 Task: Select a random emoji from activities.
Action: Mouse moved to (651, 150)
Screenshot: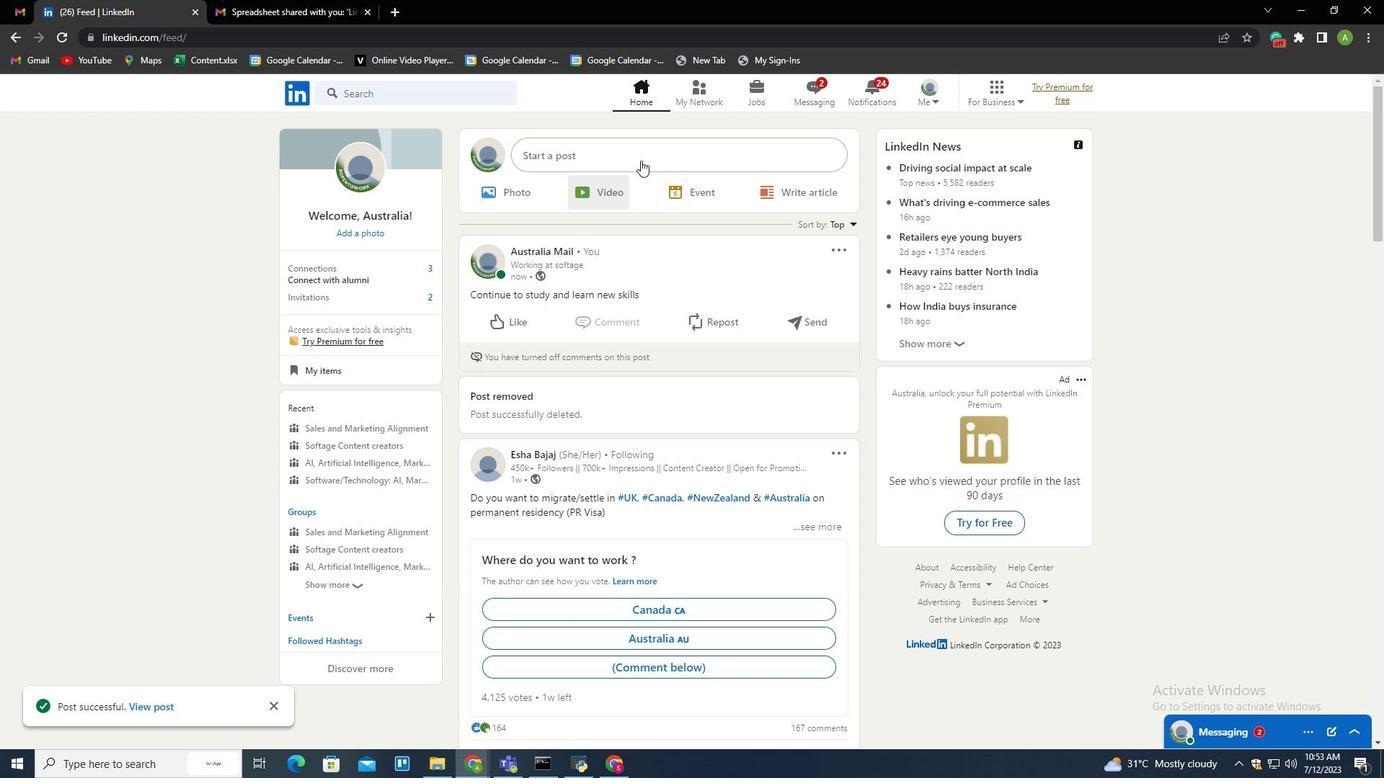 
Action: Mouse pressed left at (651, 150)
Screenshot: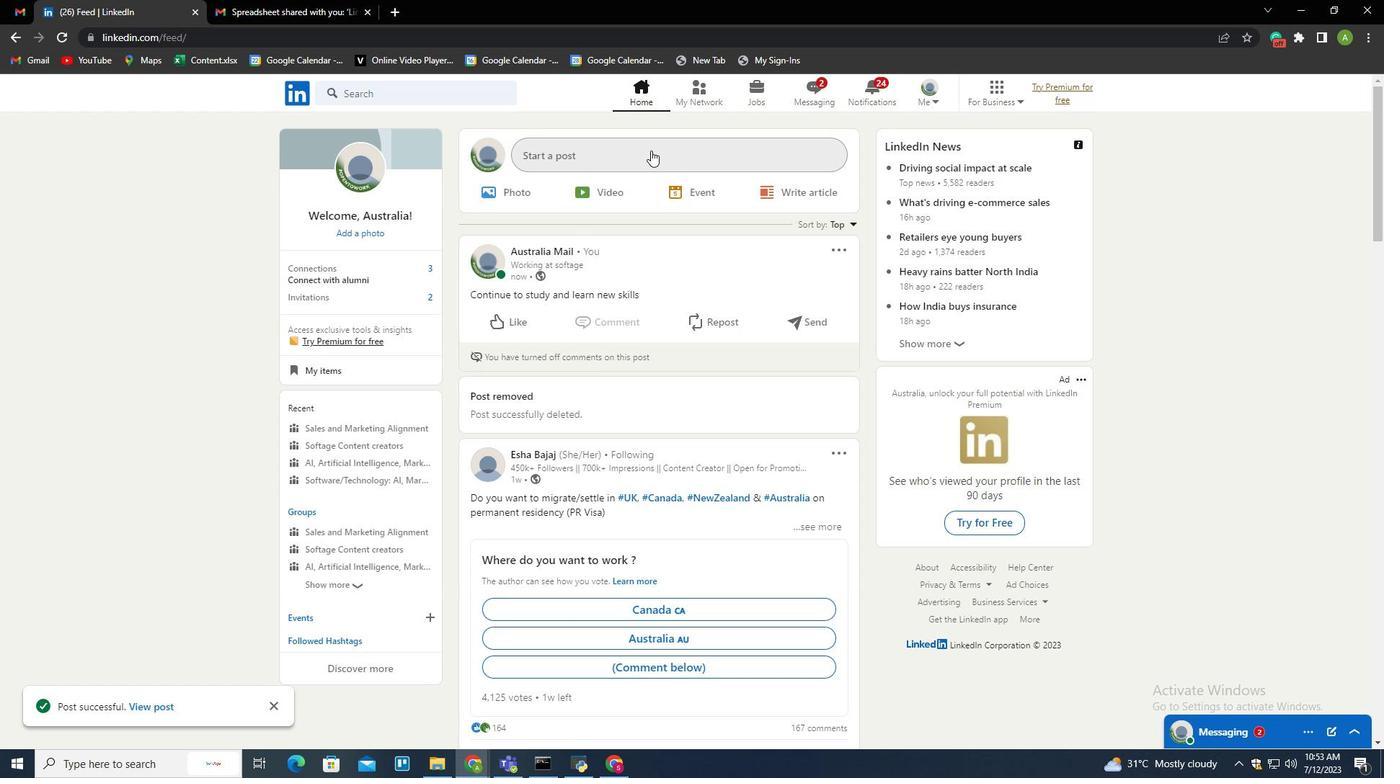 
Action: Mouse moved to (457, 390)
Screenshot: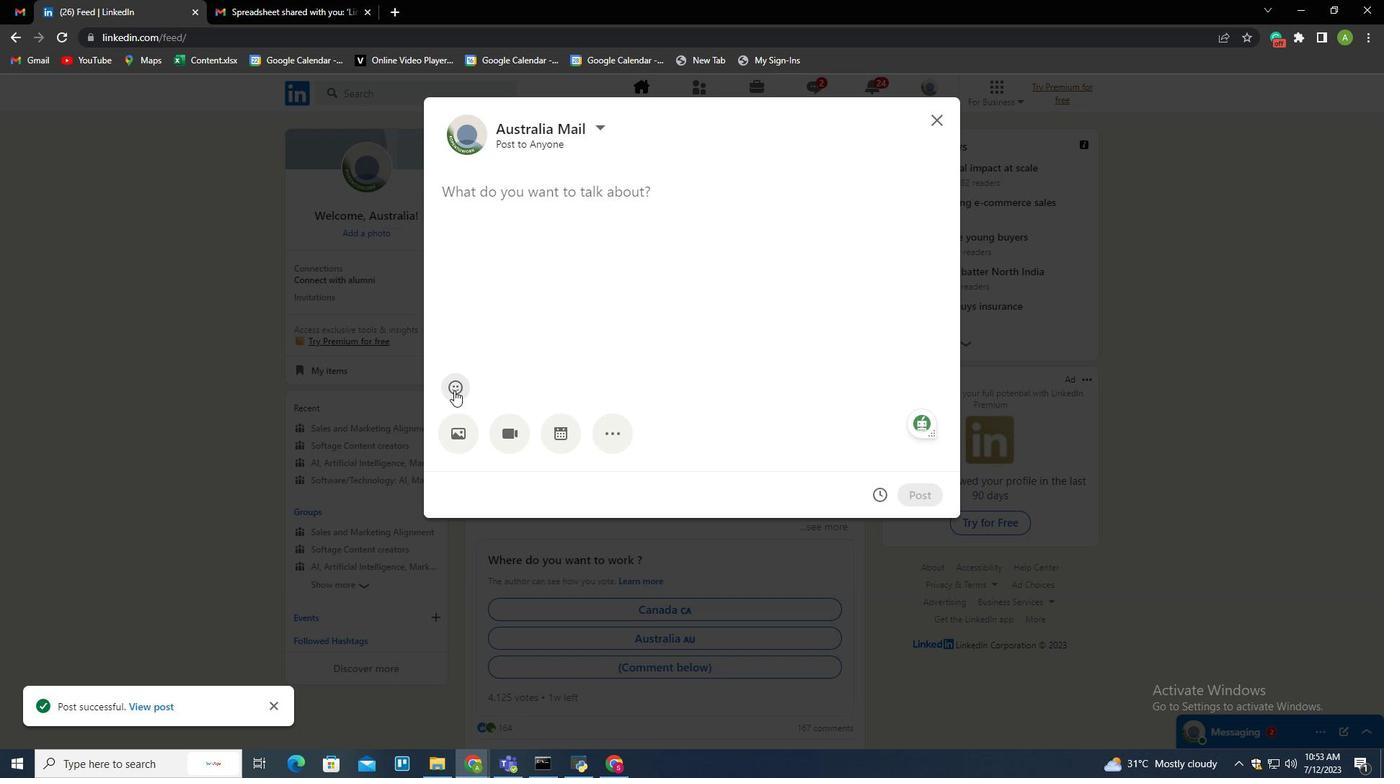 
Action: Mouse pressed left at (457, 390)
Screenshot: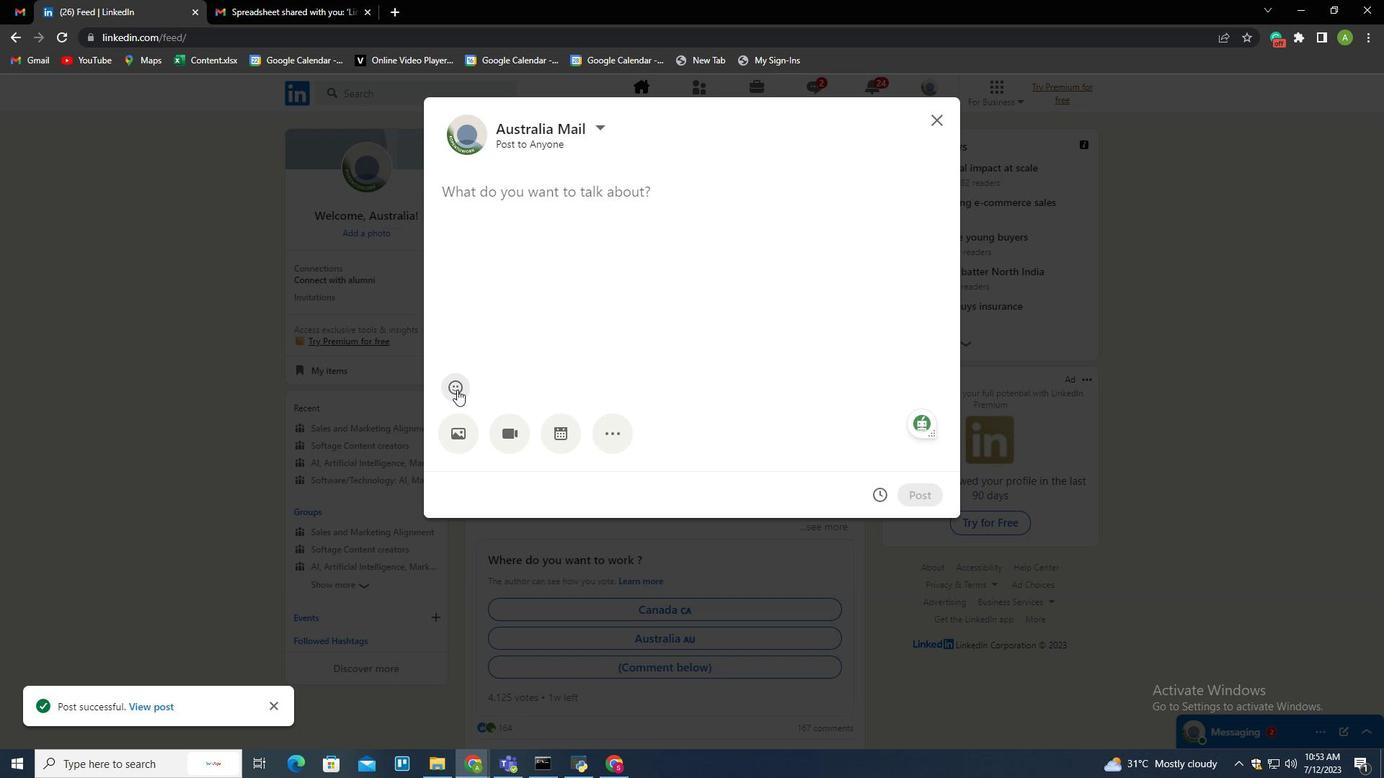 
Action: Mouse moved to (455, 459)
Screenshot: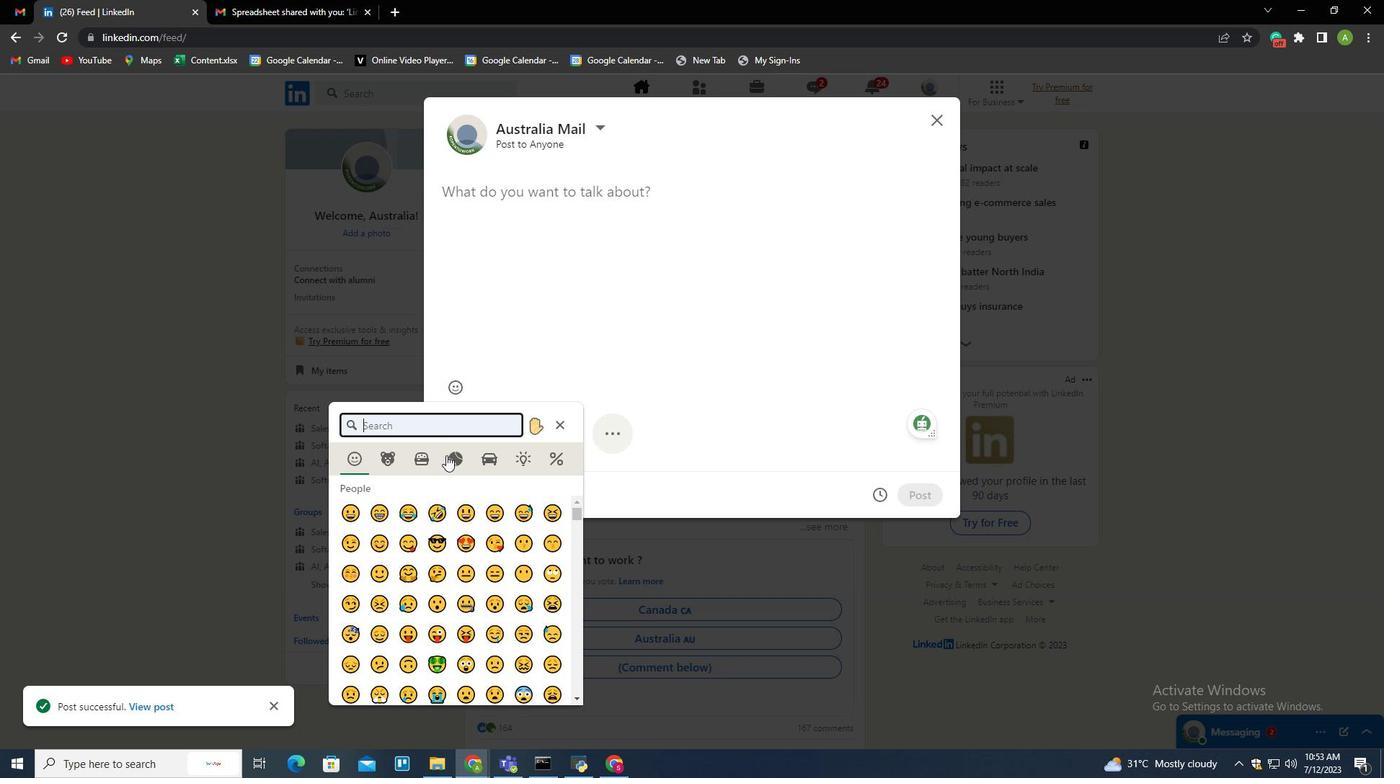 
Action: Mouse pressed left at (455, 459)
Screenshot: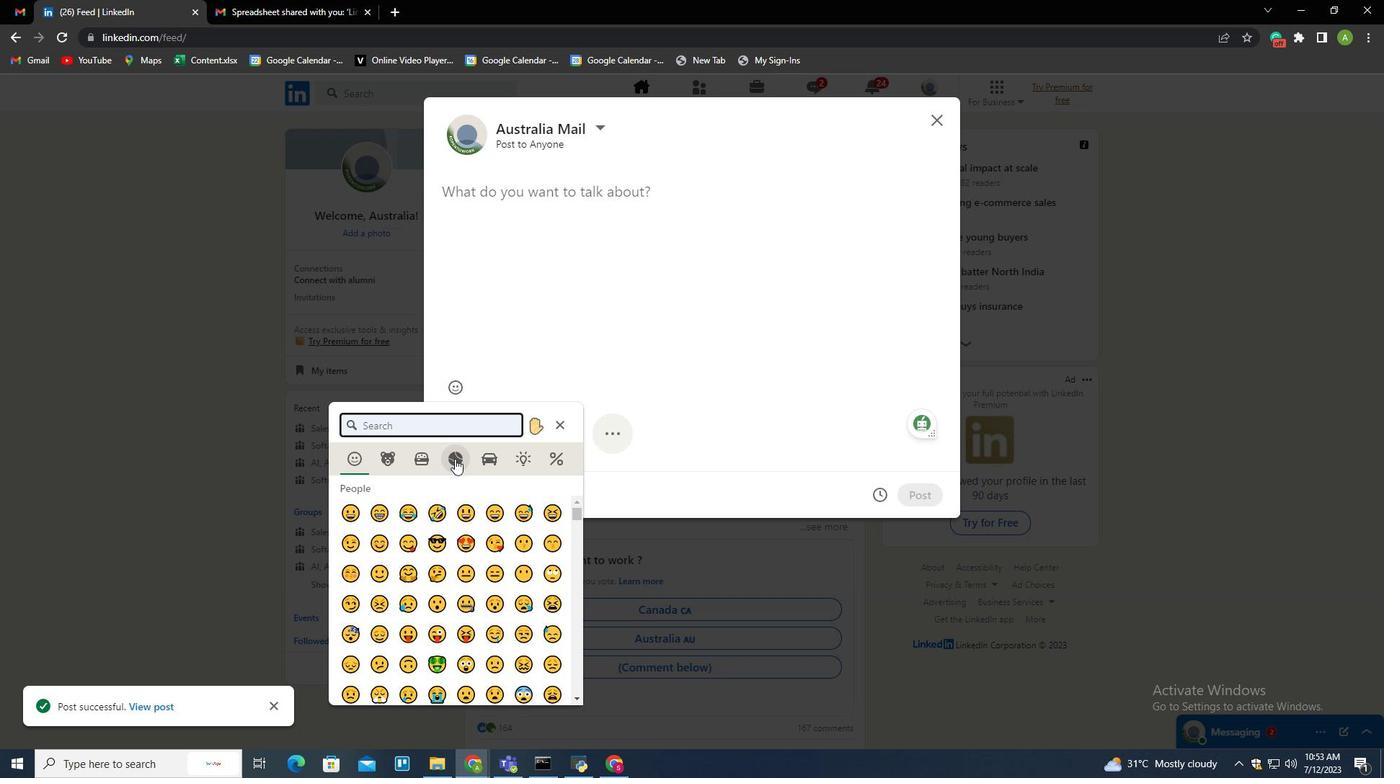 
Action: Mouse moved to (348, 515)
Screenshot: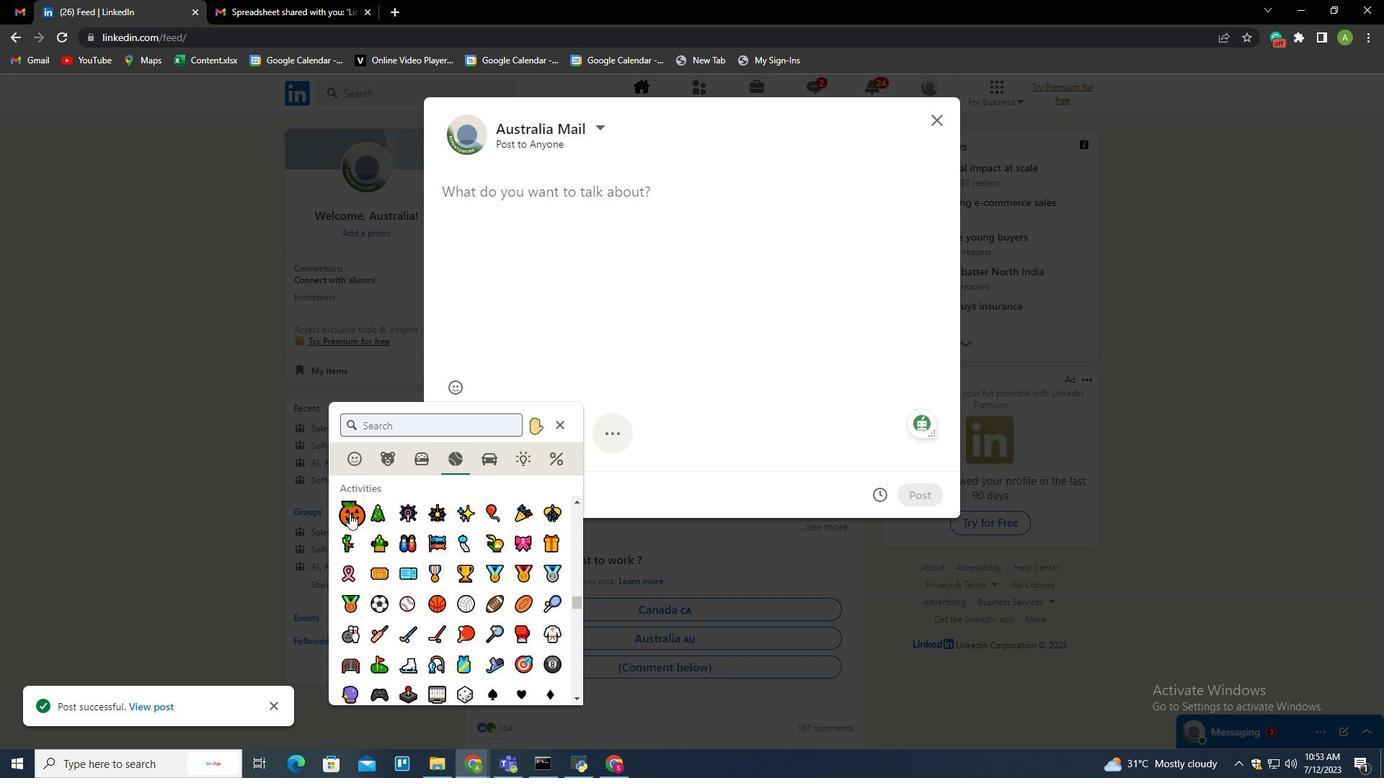 
Action: Mouse pressed left at (348, 515)
Screenshot: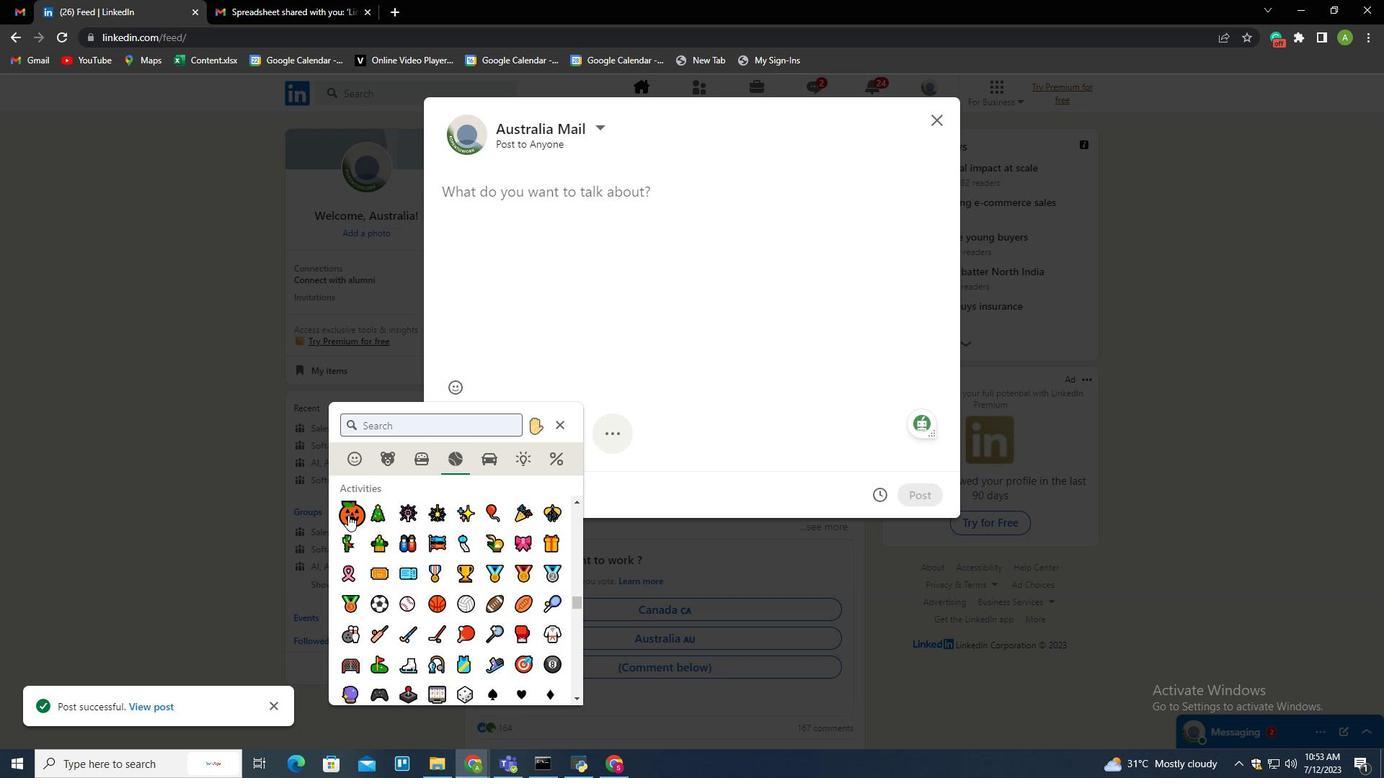 
Action: Mouse moved to (663, 309)
Screenshot: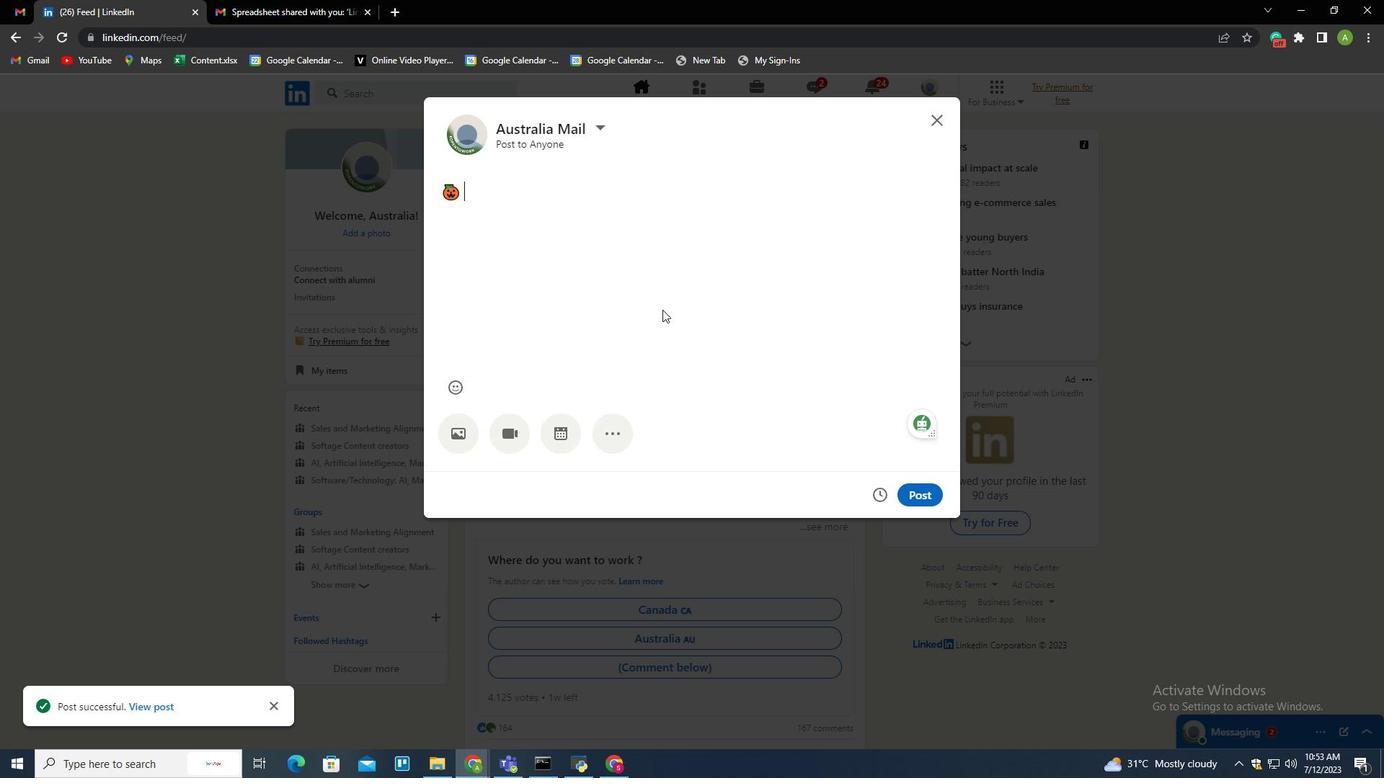 
